 Task: Create a due date automation trigger when advanced on, 2 working days after a card is due add content with an empty description at 11:00 AM.
Action: Mouse moved to (824, 256)
Screenshot: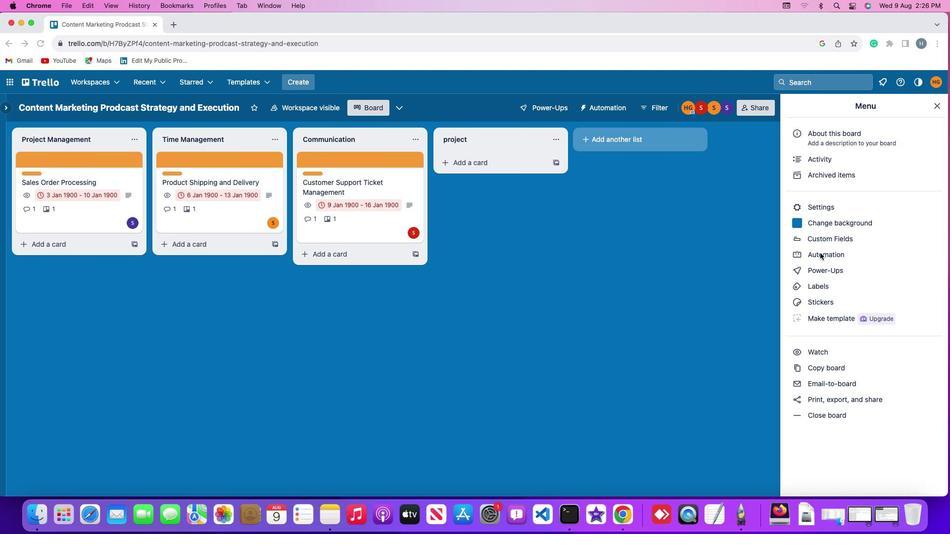 
Action: Mouse pressed left at (824, 256)
Screenshot: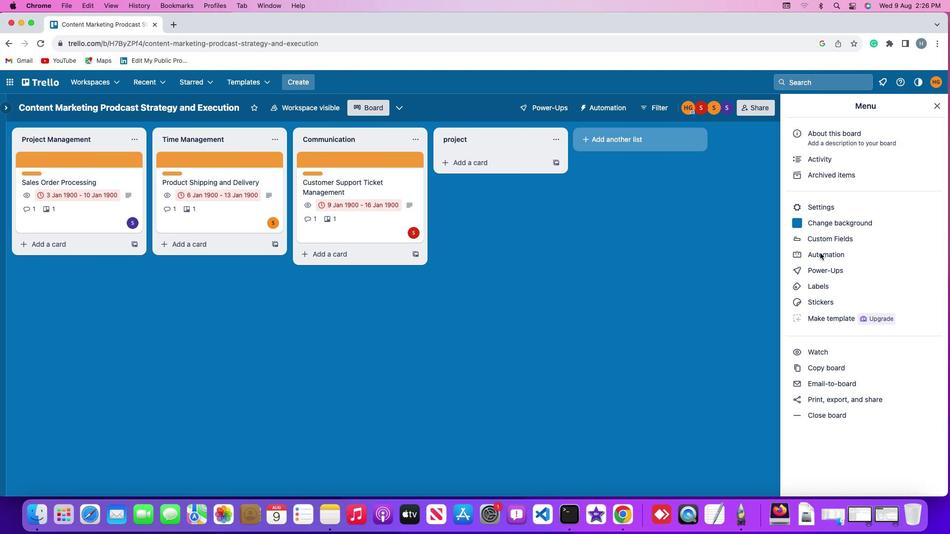 
Action: Mouse moved to (824, 256)
Screenshot: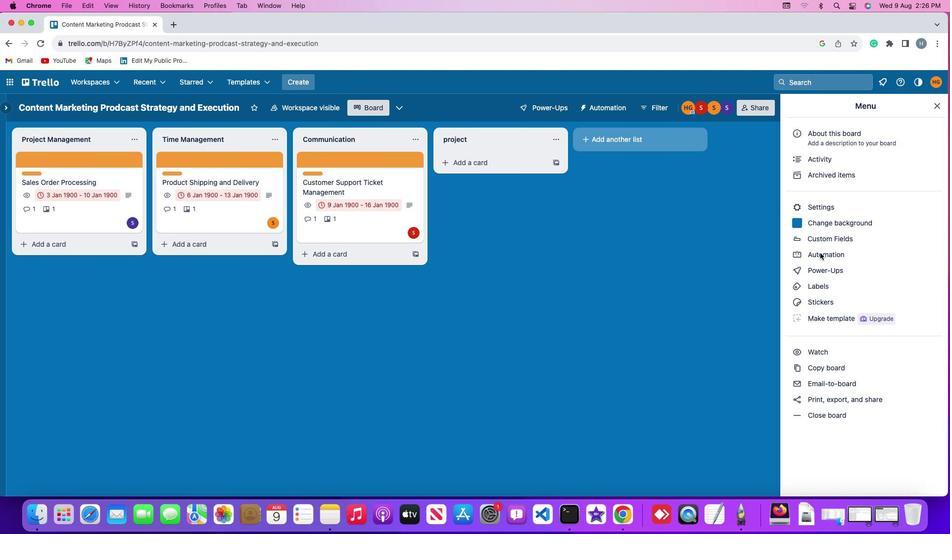 
Action: Mouse pressed left at (824, 256)
Screenshot: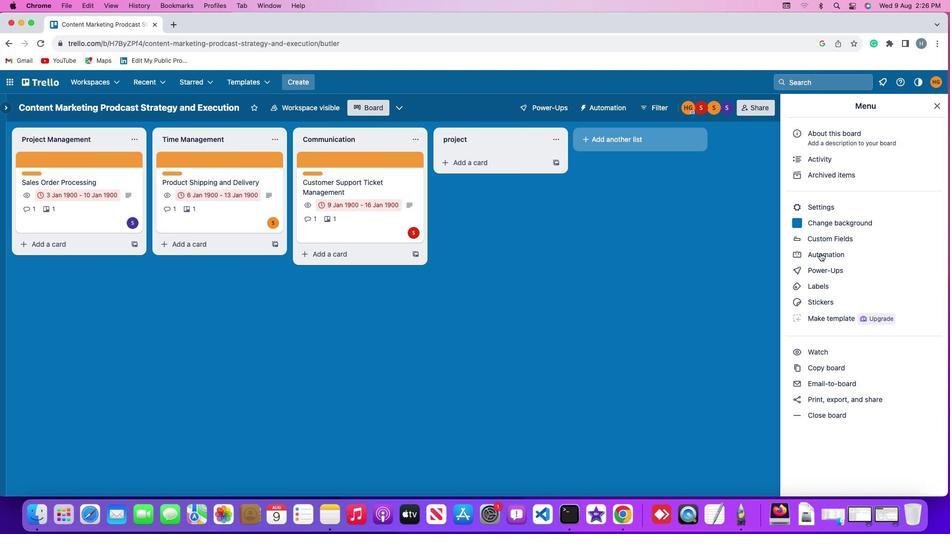 
Action: Mouse moved to (63, 233)
Screenshot: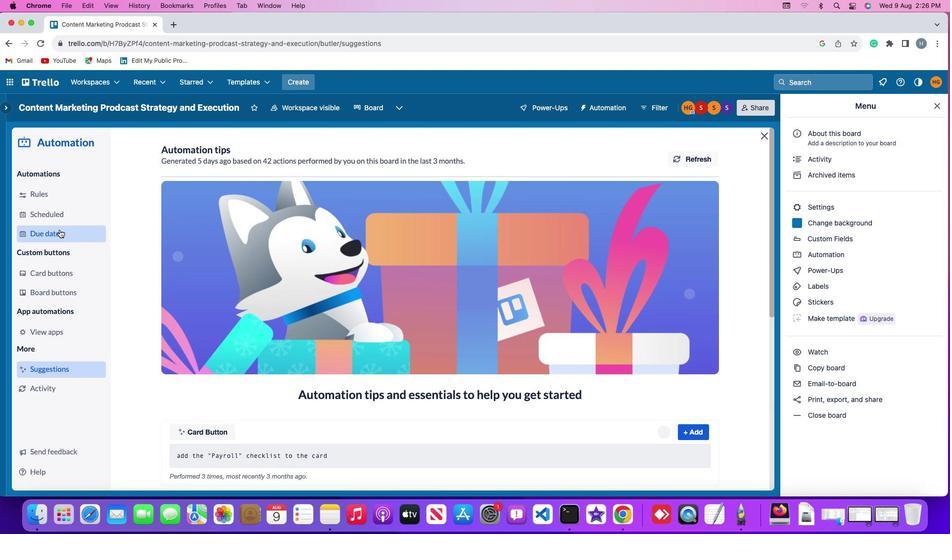 
Action: Mouse pressed left at (63, 233)
Screenshot: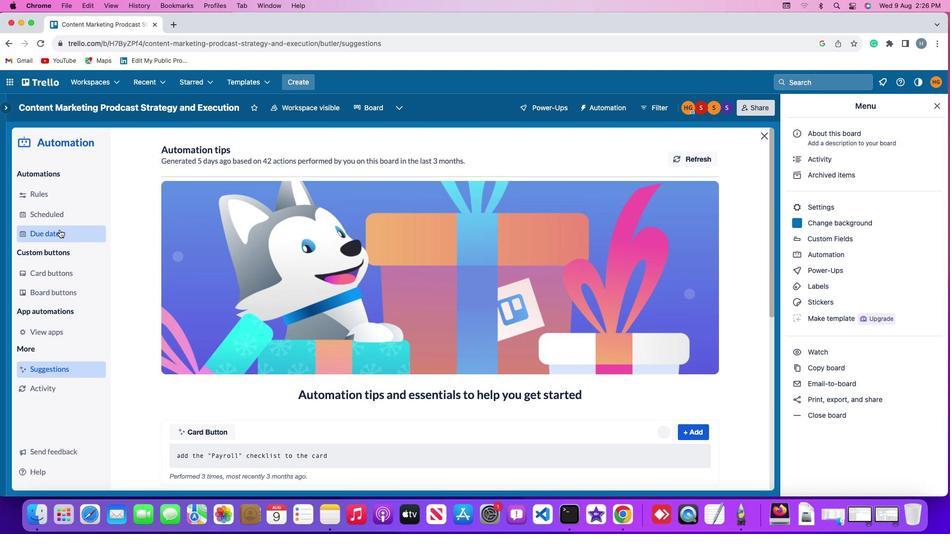 
Action: Mouse moved to (675, 159)
Screenshot: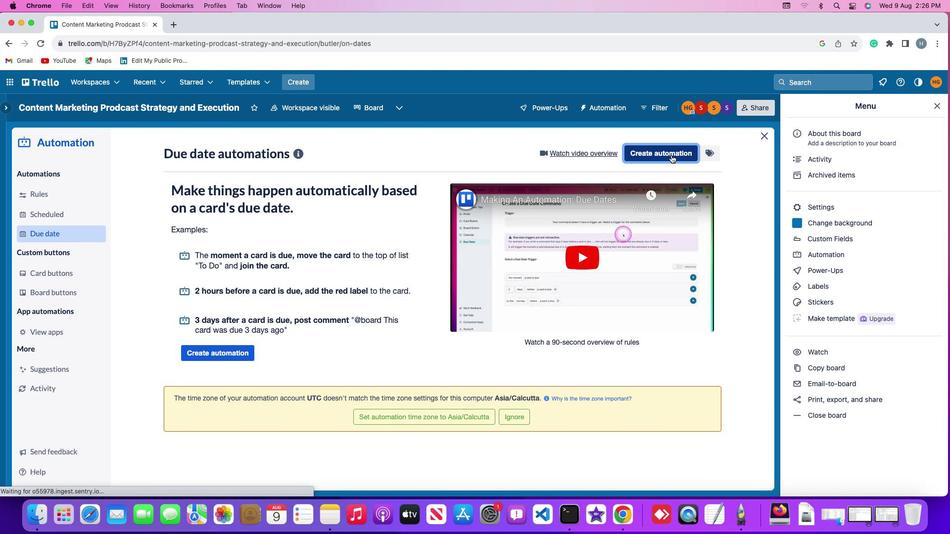 
Action: Mouse pressed left at (675, 159)
Screenshot: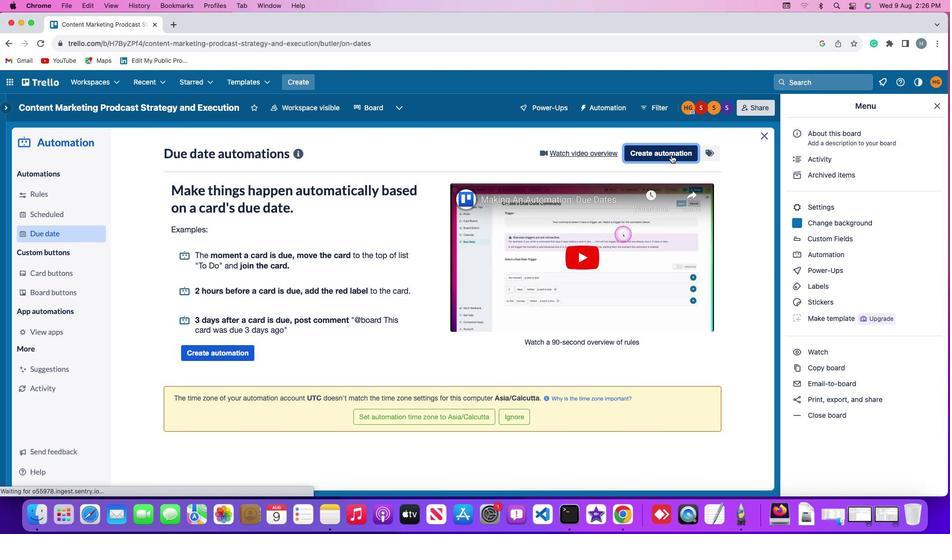 
Action: Mouse moved to (241, 250)
Screenshot: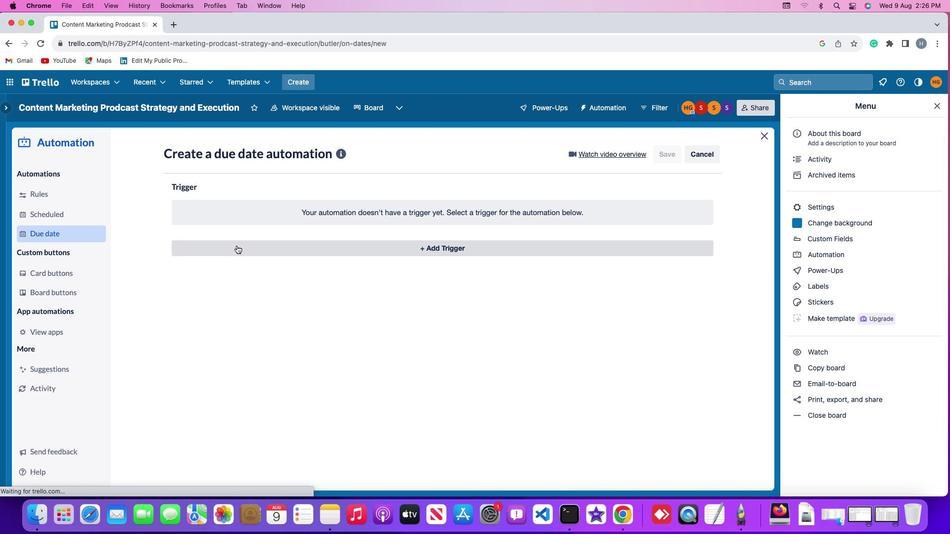 
Action: Mouse pressed left at (241, 250)
Screenshot: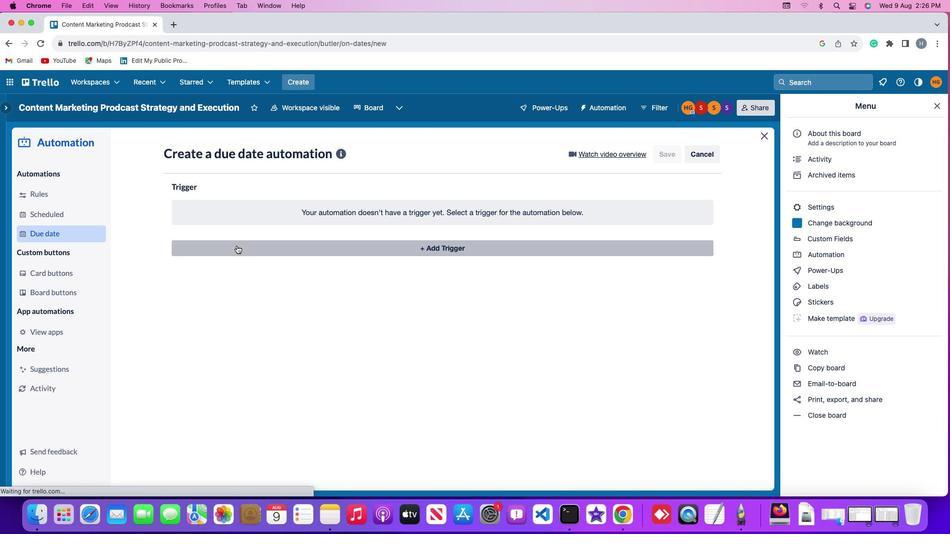 
Action: Mouse moved to (191, 400)
Screenshot: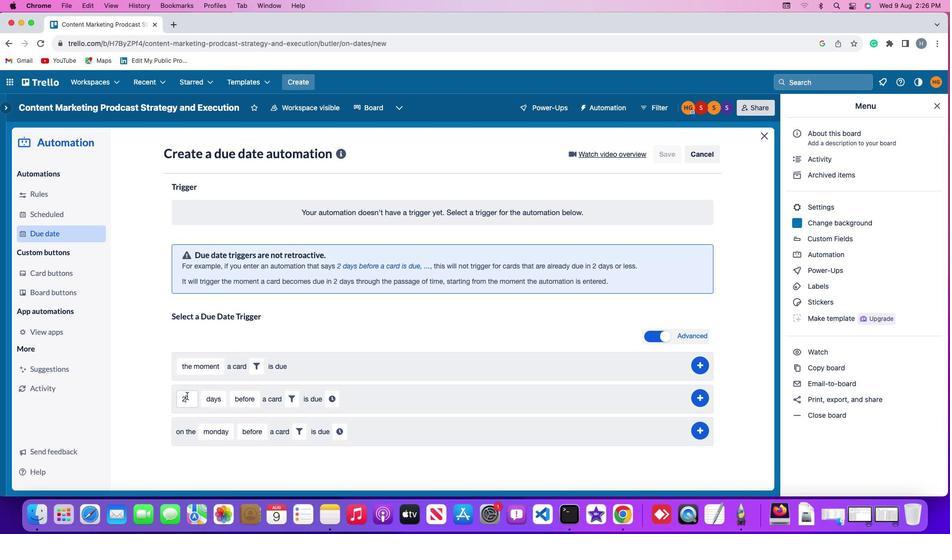 
Action: Mouse pressed left at (191, 400)
Screenshot: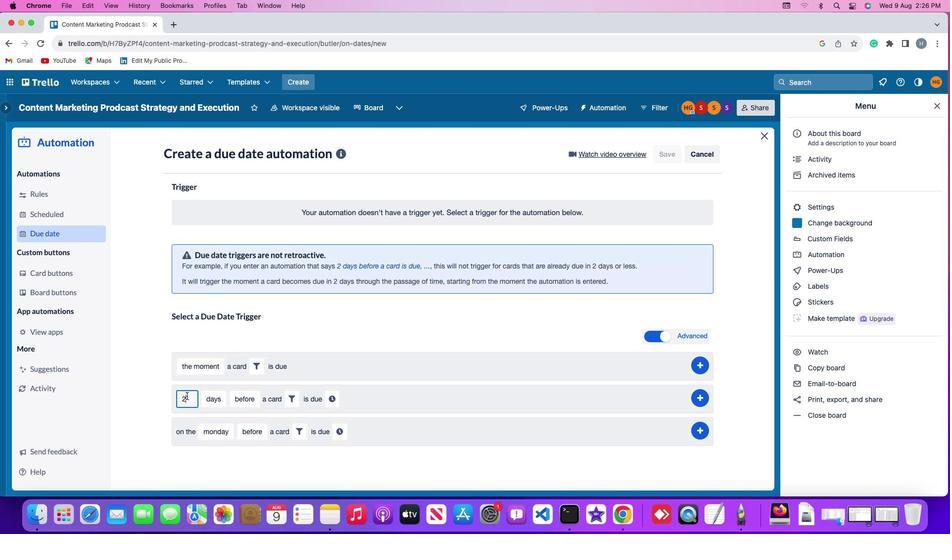 
Action: Mouse moved to (191, 399)
Screenshot: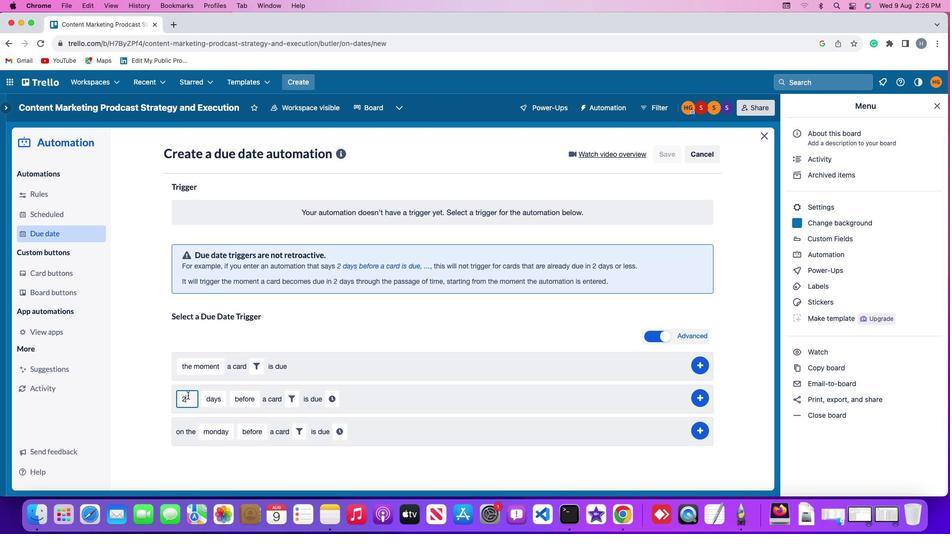 
Action: Key pressed Key.backspace
Screenshot: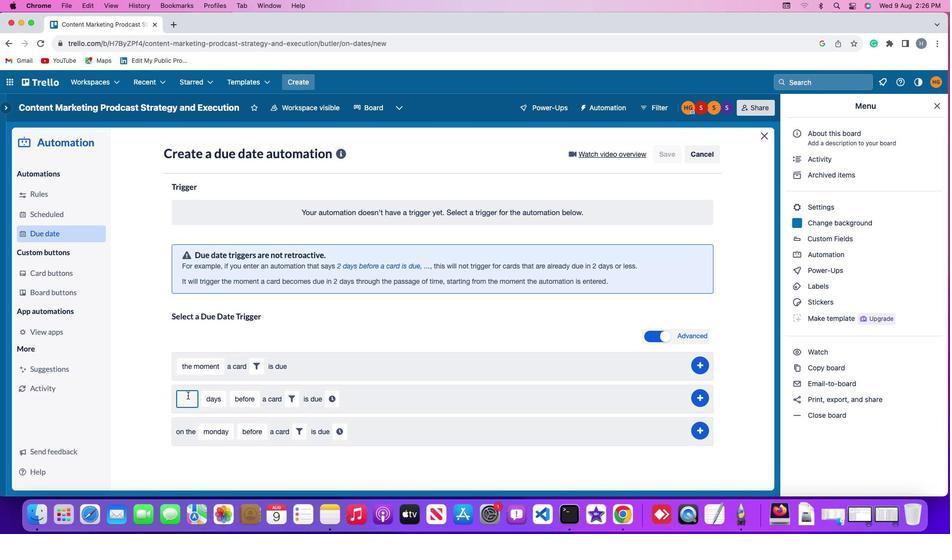 
Action: Mouse moved to (198, 402)
Screenshot: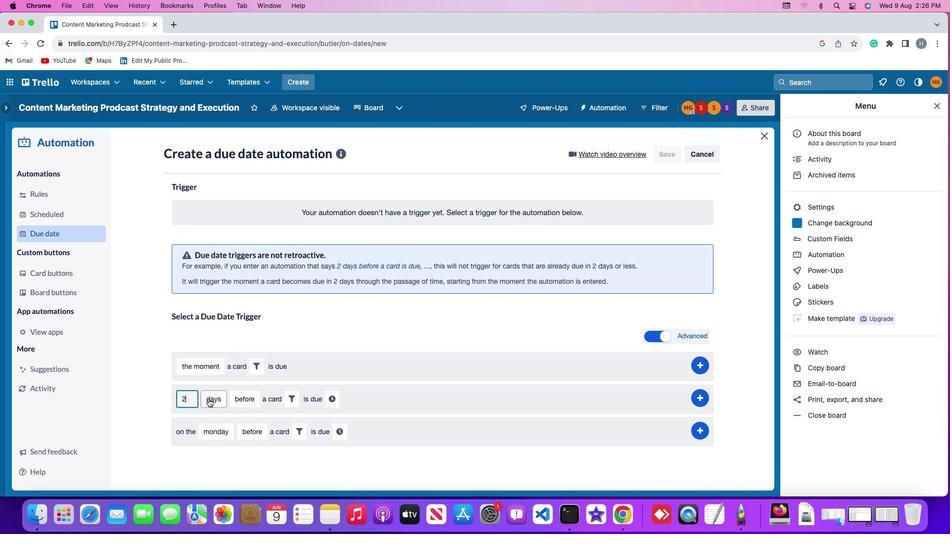 
Action: Key pressed '2'
Screenshot: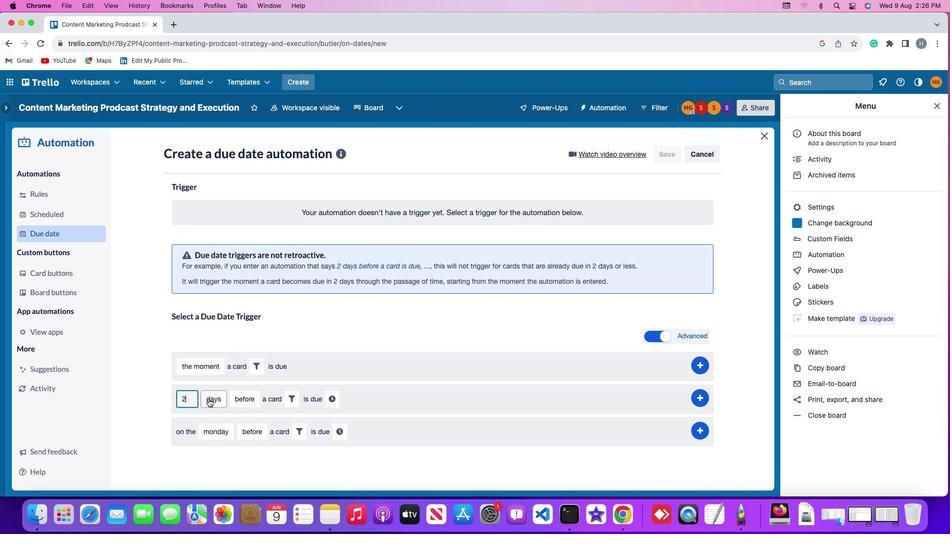 
Action: Mouse moved to (215, 402)
Screenshot: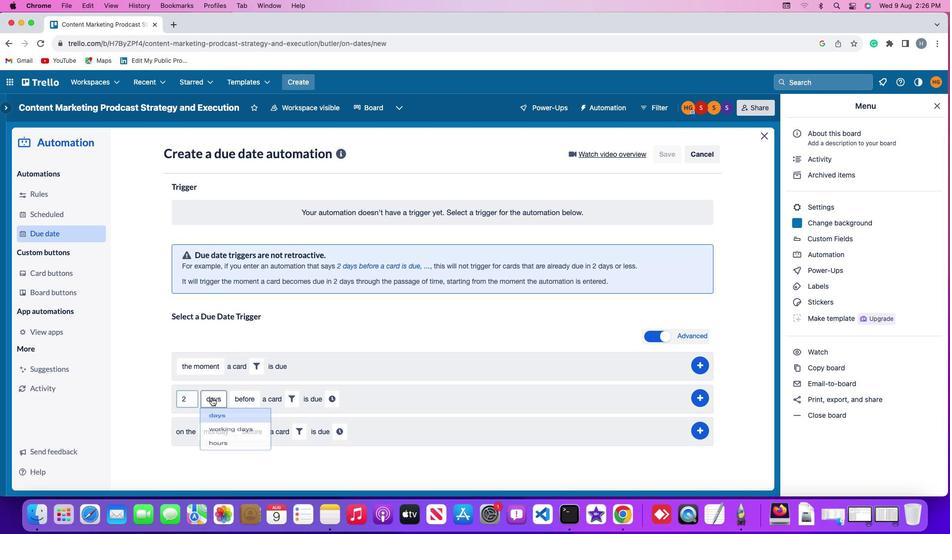
Action: Mouse pressed left at (215, 402)
Screenshot: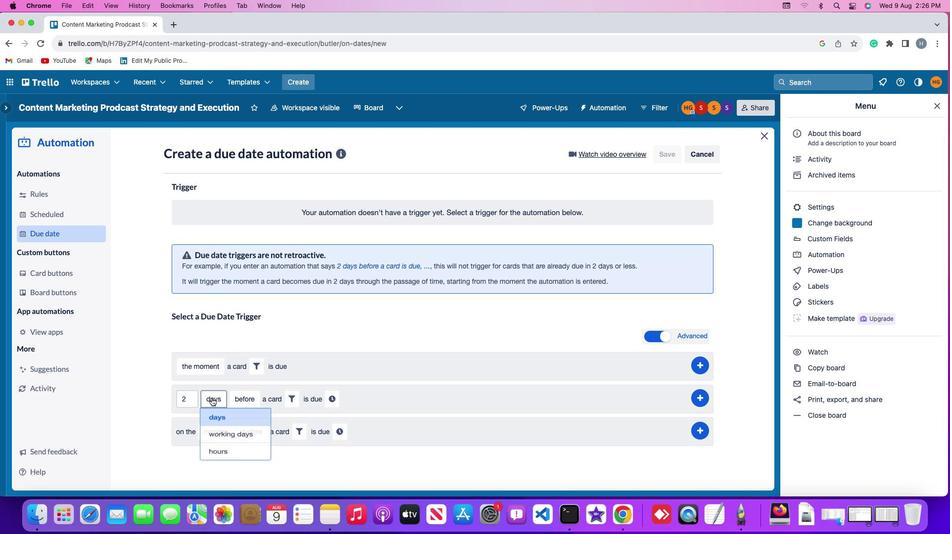 
Action: Mouse moved to (232, 438)
Screenshot: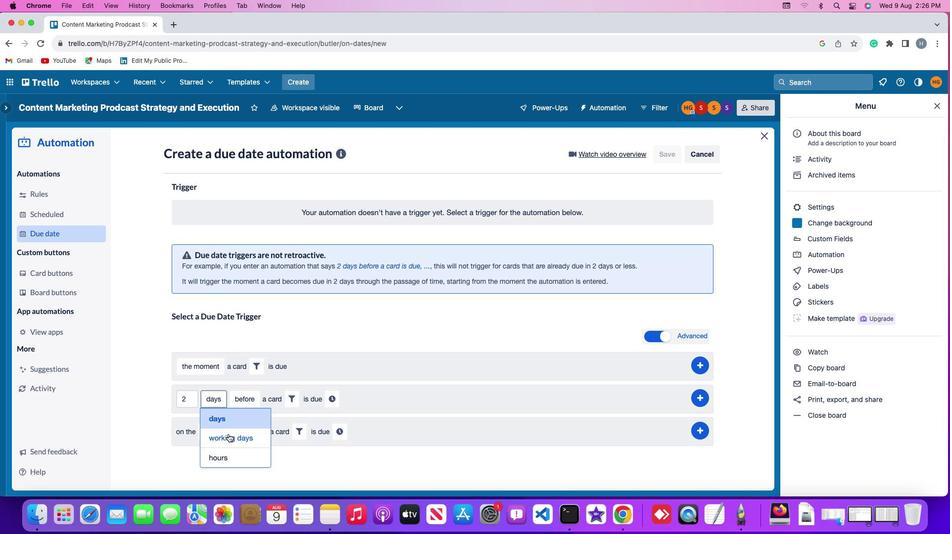 
Action: Mouse pressed left at (232, 438)
Screenshot: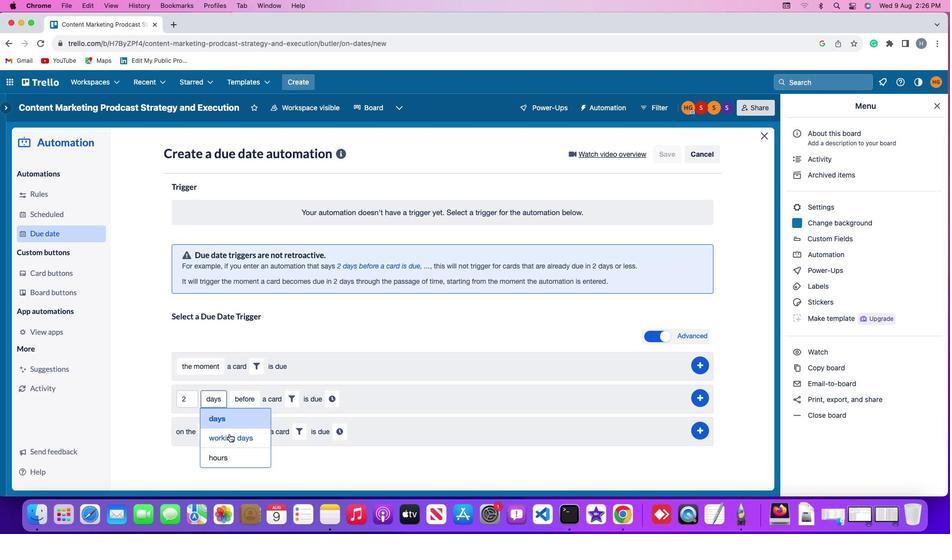 
Action: Mouse moved to (274, 400)
Screenshot: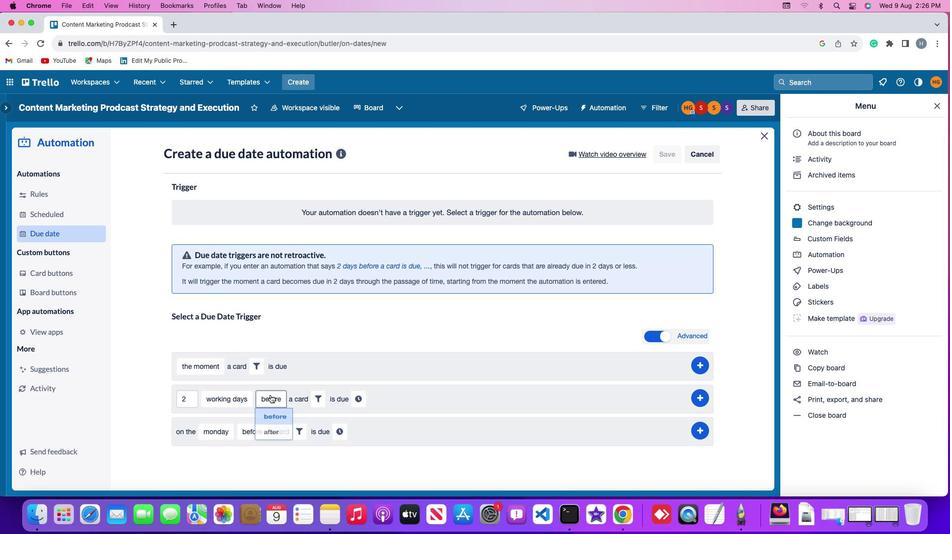 
Action: Mouse pressed left at (274, 400)
Screenshot: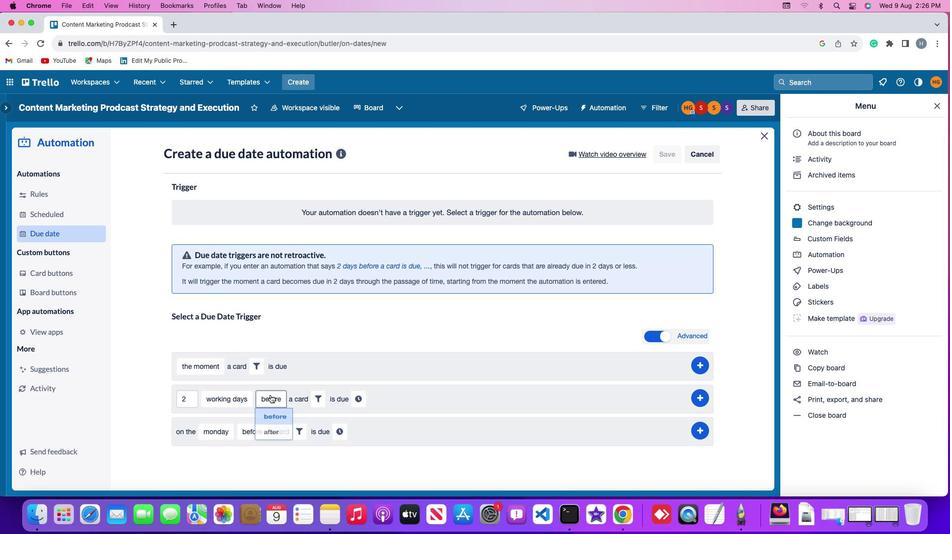 
Action: Mouse moved to (272, 445)
Screenshot: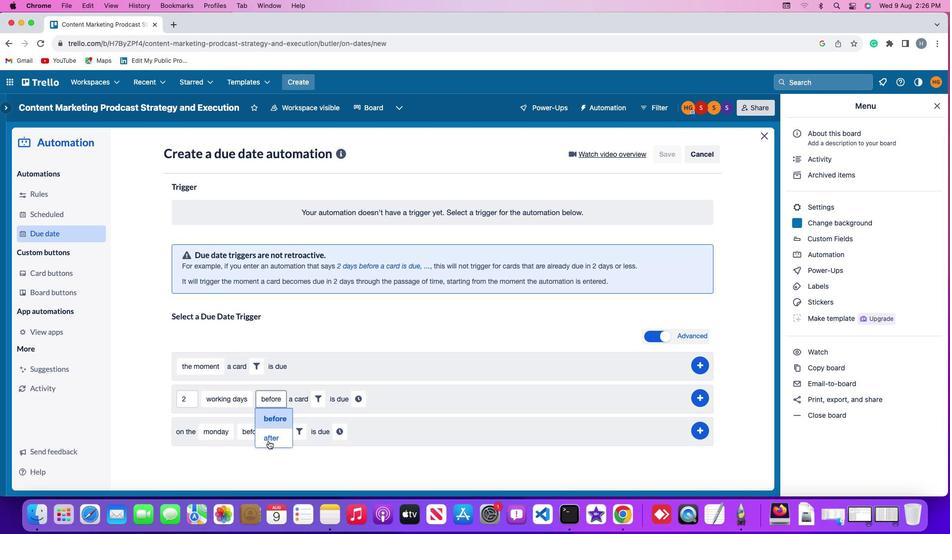 
Action: Mouse pressed left at (272, 445)
Screenshot: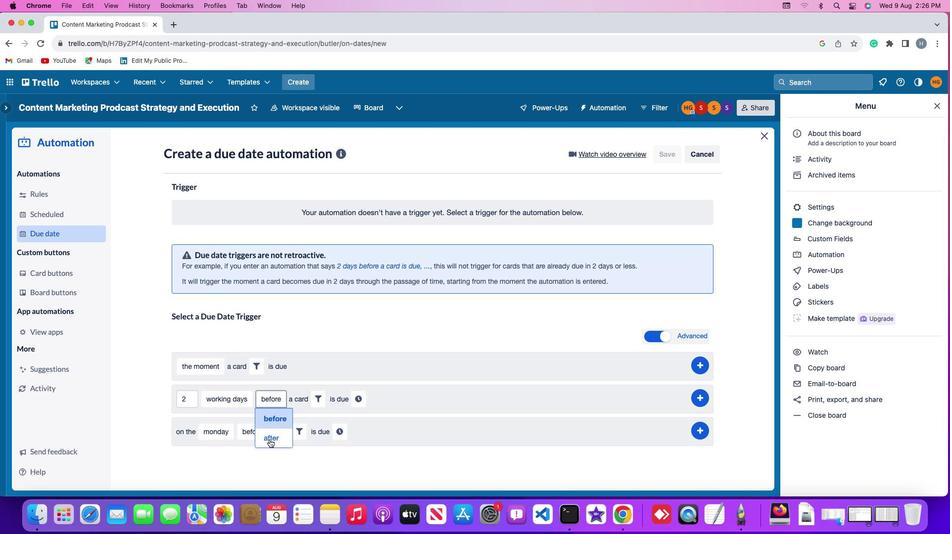 
Action: Mouse moved to (323, 406)
Screenshot: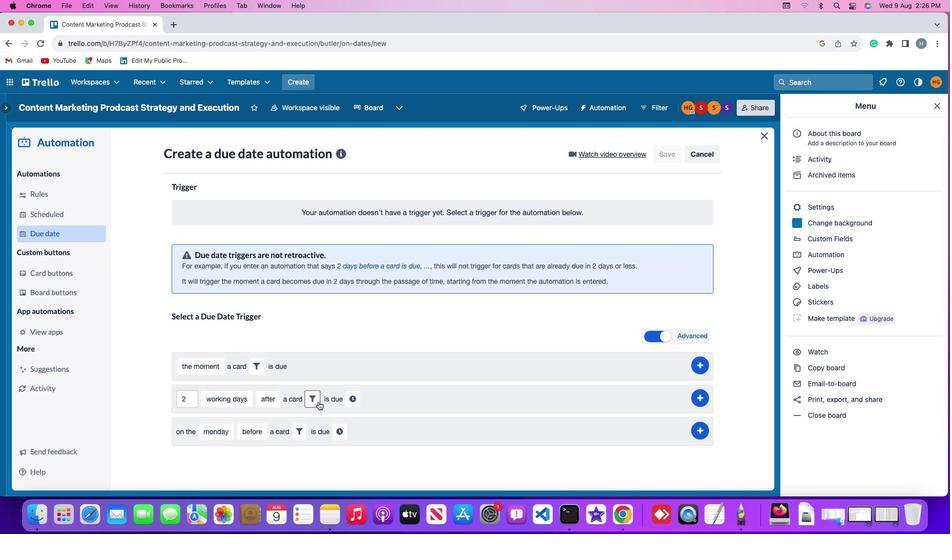 
Action: Mouse pressed left at (323, 406)
Screenshot: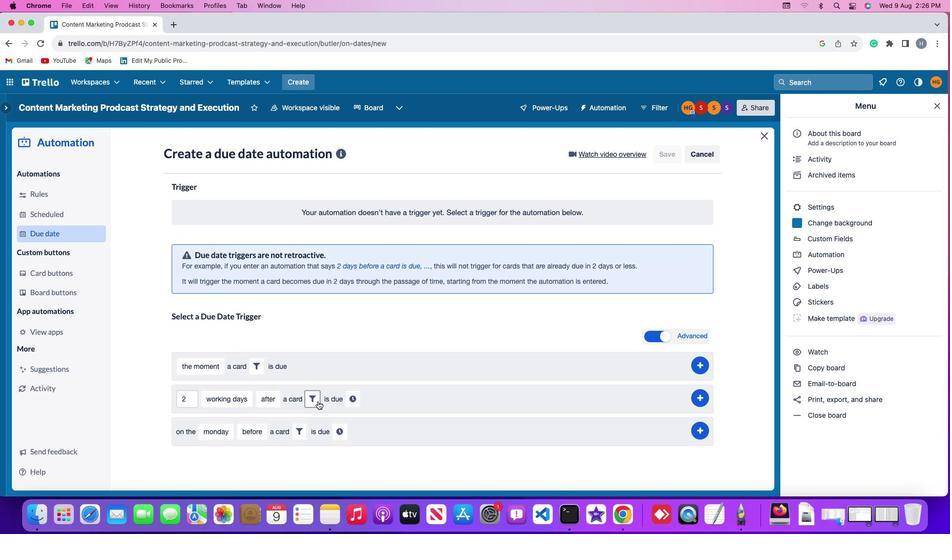 
Action: Mouse moved to (441, 437)
Screenshot: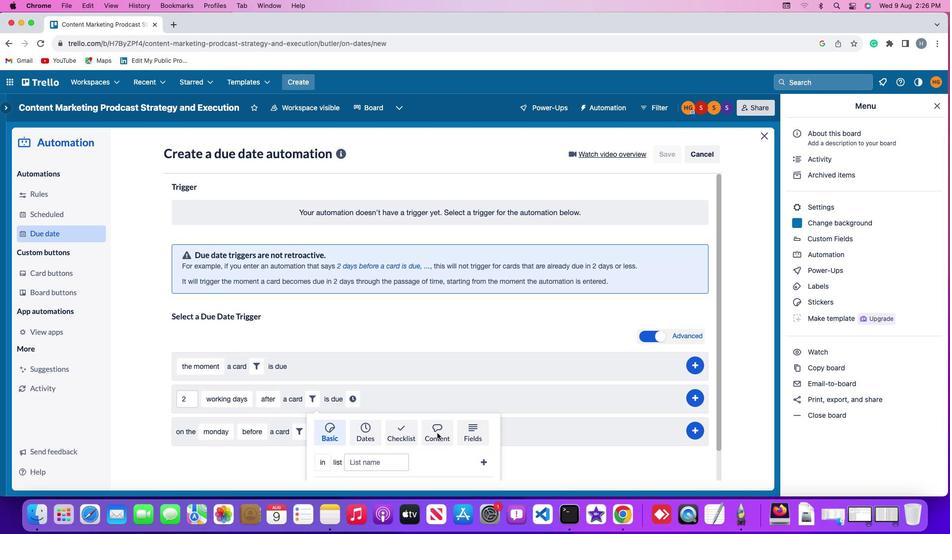 
Action: Mouse pressed left at (441, 437)
Screenshot: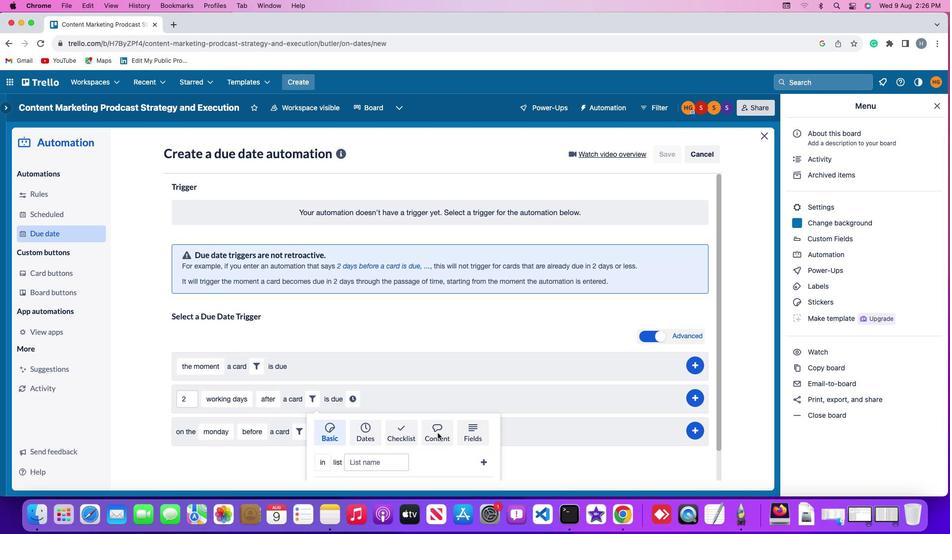 
Action: Mouse moved to (294, 473)
Screenshot: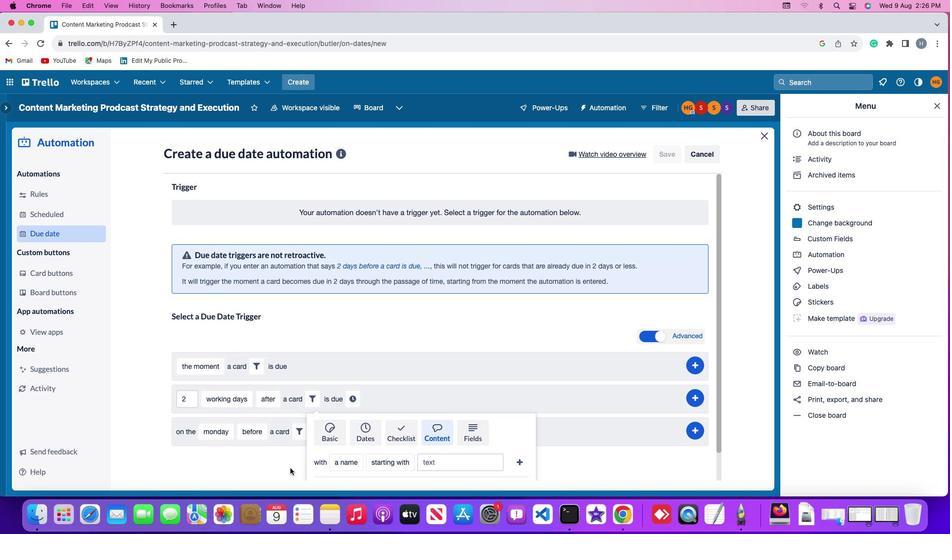 
Action: Mouse scrolled (294, 473) with delta (3, 3)
Screenshot: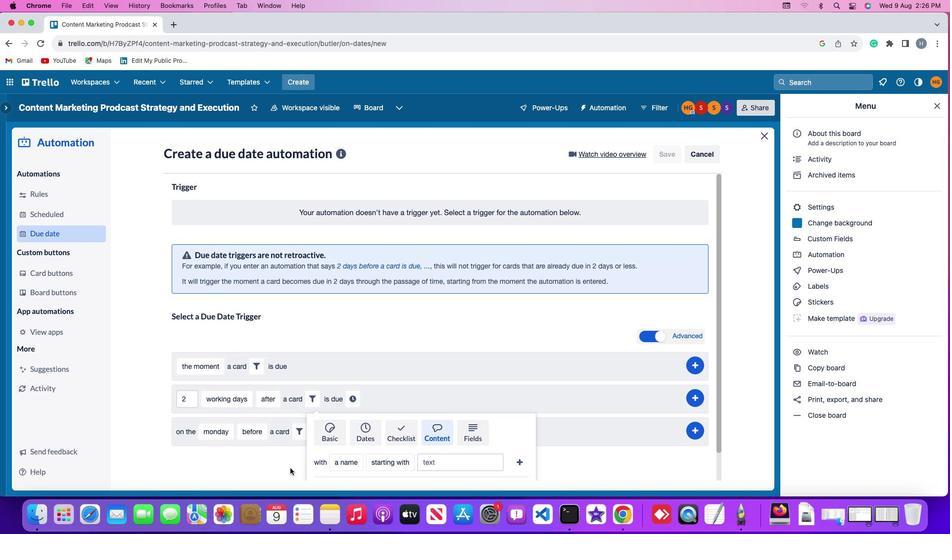 
Action: Mouse moved to (294, 472)
Screenshot: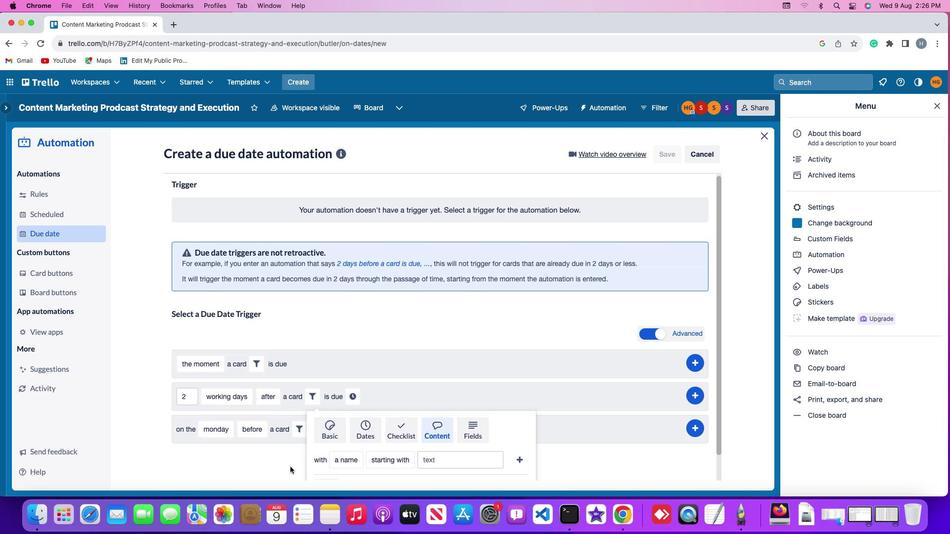 
Action: Mouse scrolled (294, 472) with delta (3, 3)
Screenshot: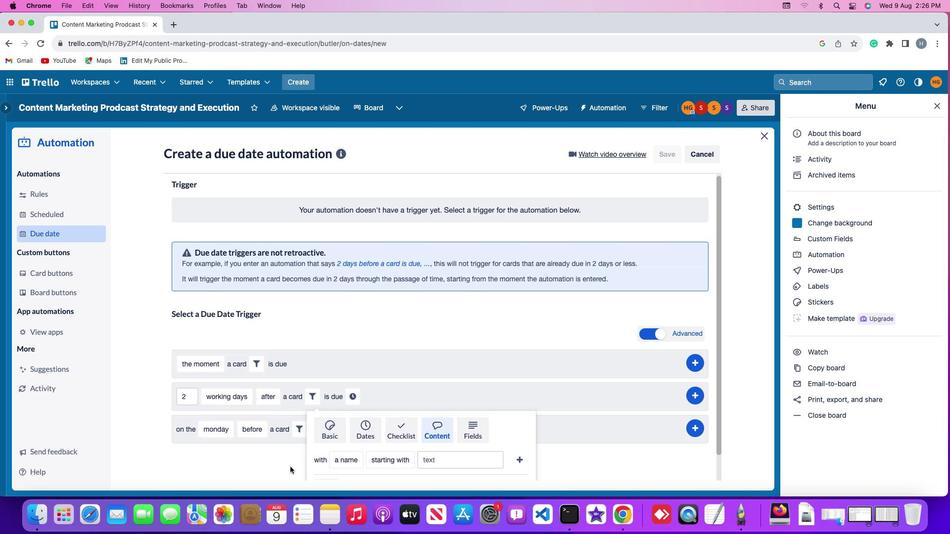 
Action: Mouse scrolled (294, 472) with delta (3, 2)
Screenshot: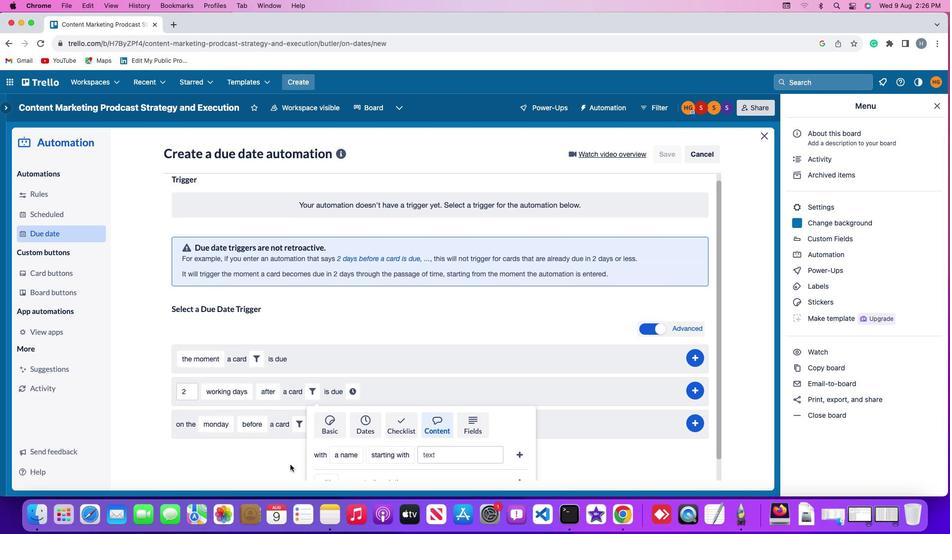 
Action: Mouse moved to (294, 472)
Screenshot: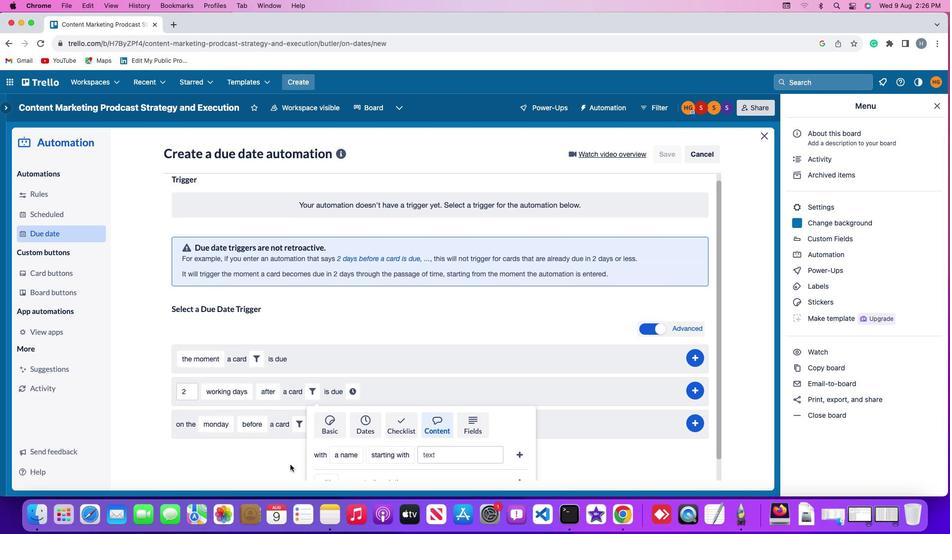 
Action: Mouse scrolled (294, 472) with delta (3, 1)
Screenshot: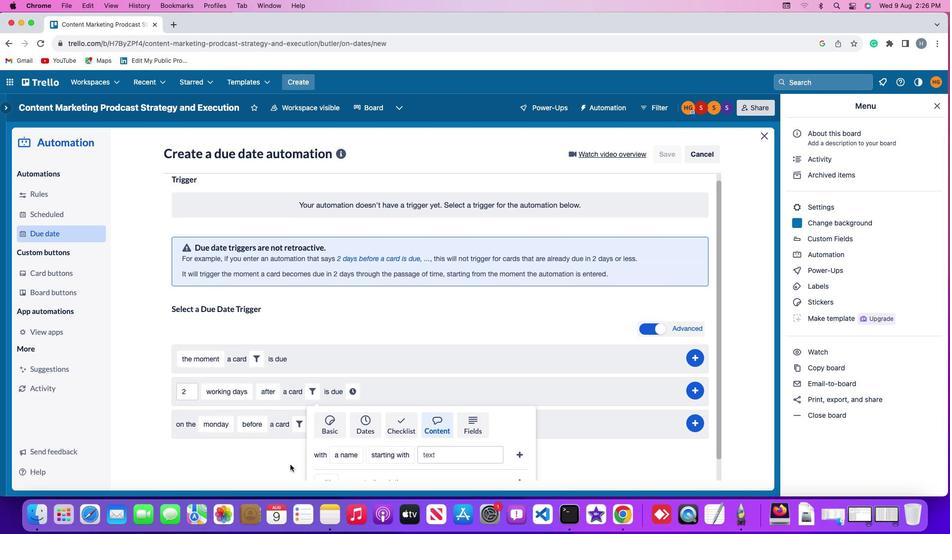 
Action: Mouse moved to (294, 469)
Screenshot: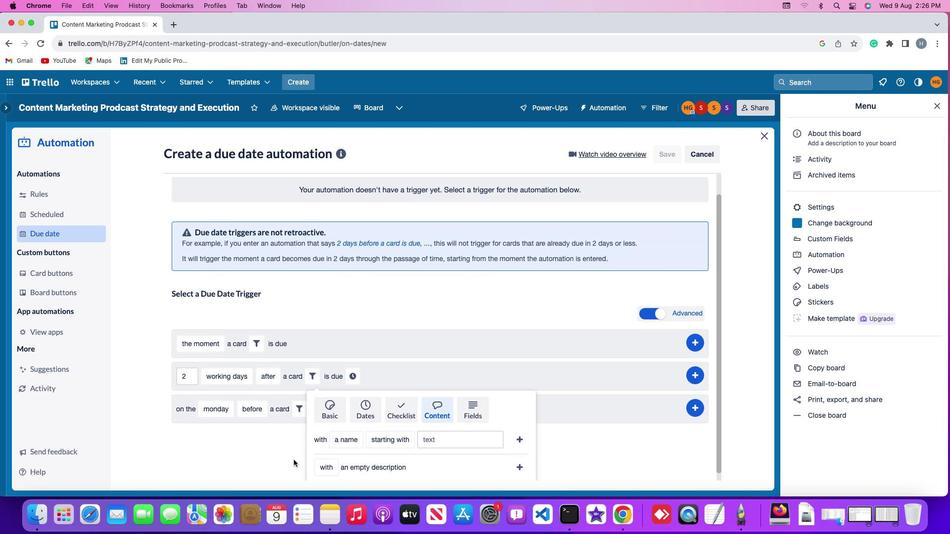 
Action: Mouse scrolled (294, 469) with delta (3, 1)
Screenshot: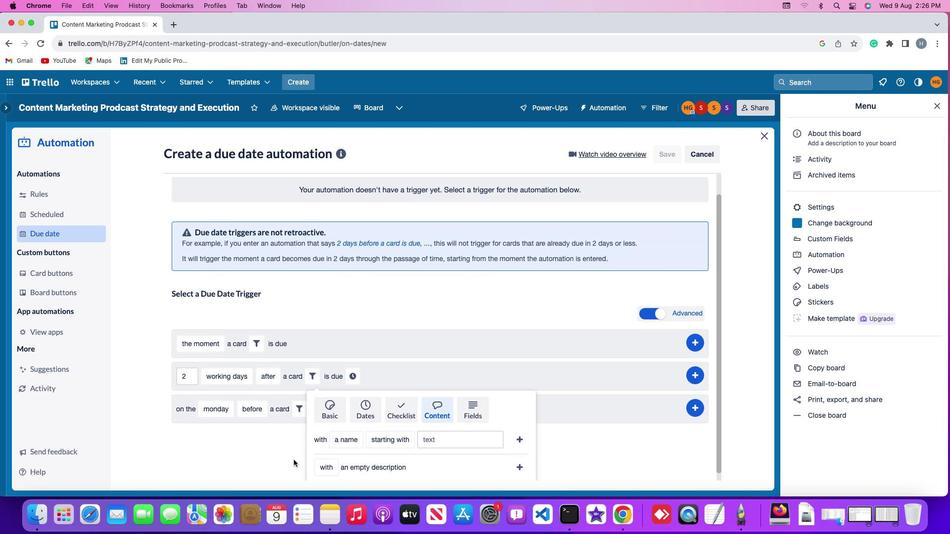 
Action: Mouse moved to (336, 460)
Screenshot: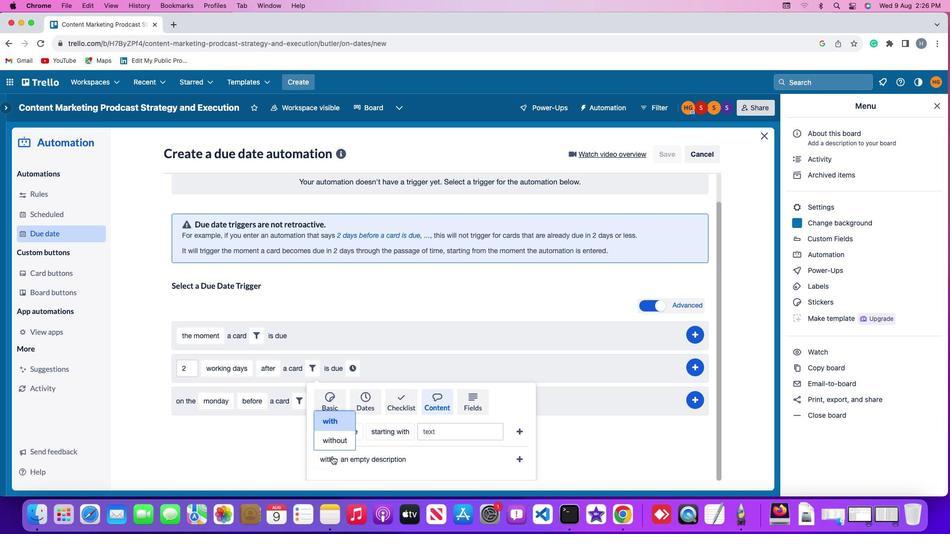 
Action: Mouse pressed left at (336, 460)
Screenshot: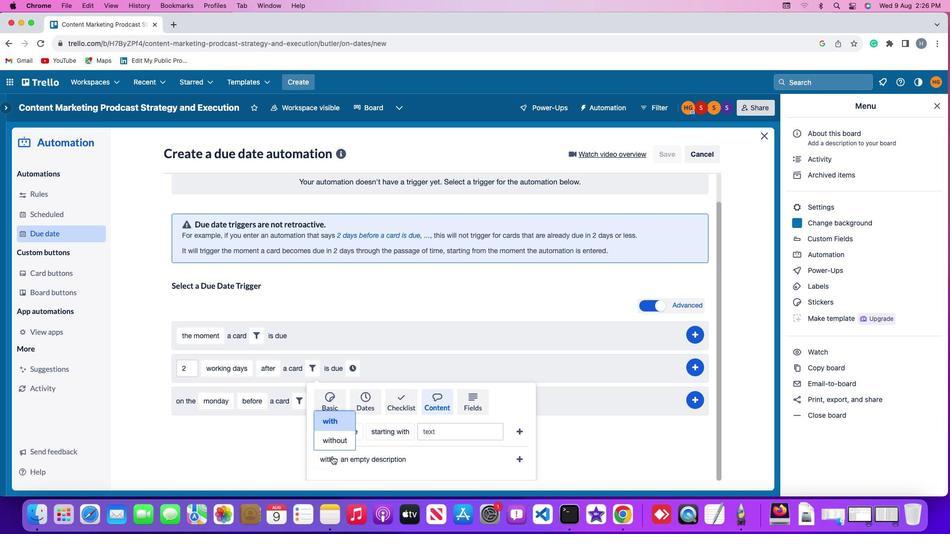 
Action: Mouse moved to (348, 418)
Screenshot: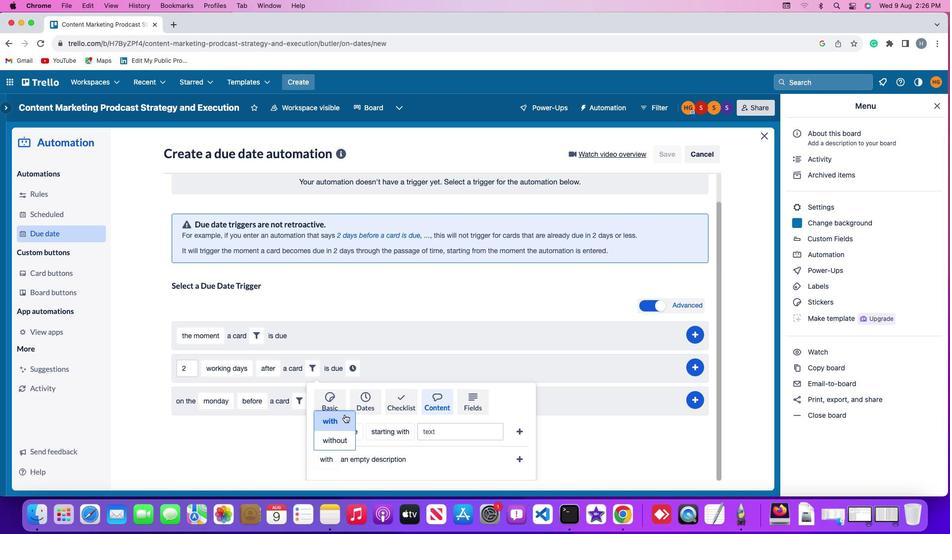 
Action: Mouse pressed left at (348, 418)
Screenshot: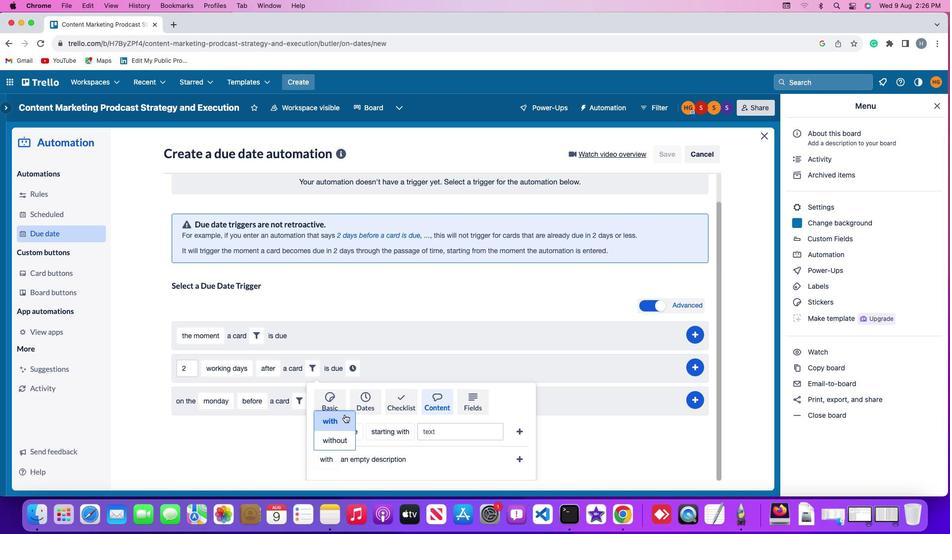 
Action: Mouse moved to (524, 462)
Screenshot: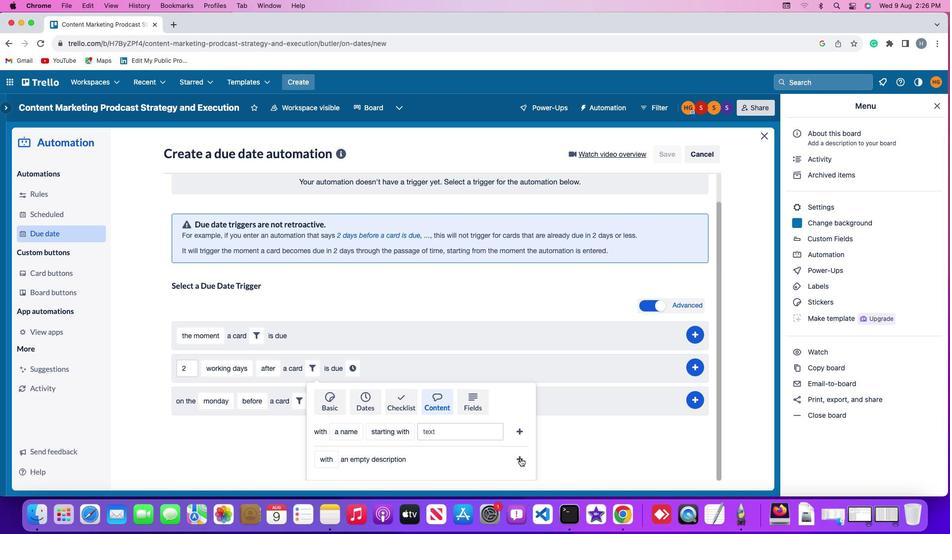 
Action: Mouse pressed left at (524, 462)
Screenshot: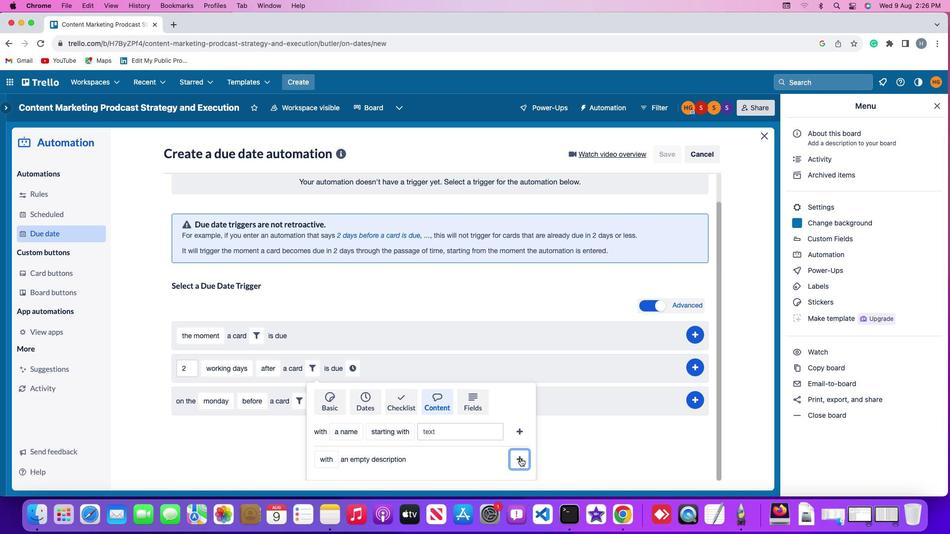 
Action: Mouse moved to (460, 401)
Screenshot: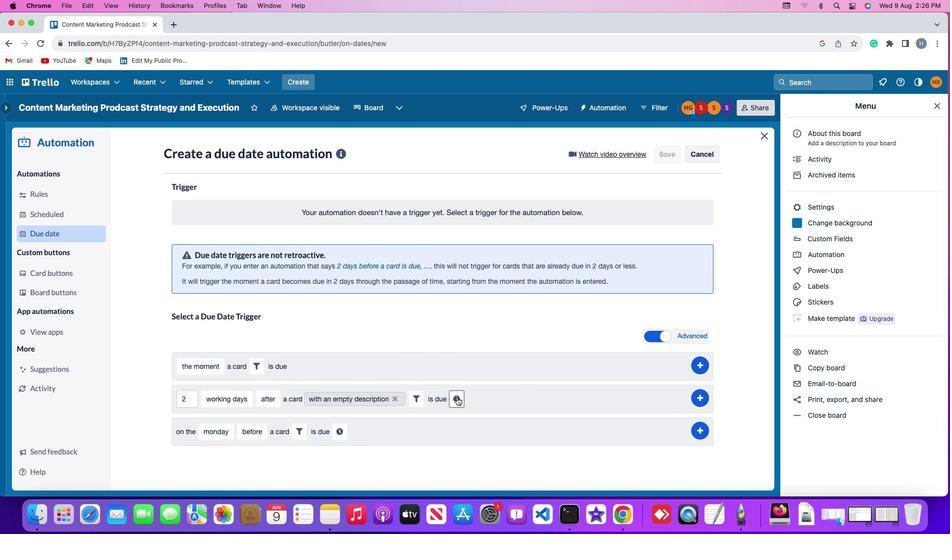 
Action: Mouse pressed left at (460, 401)
Screenshot: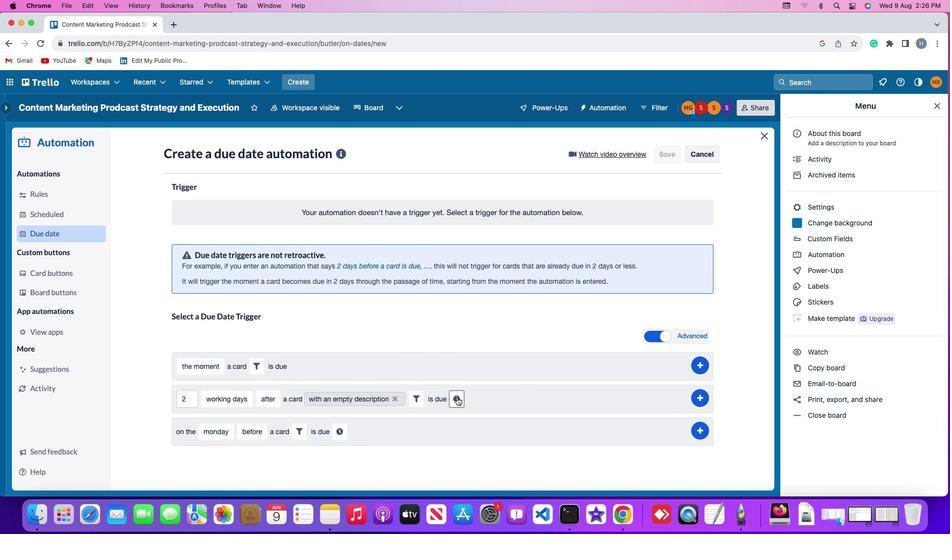 
Action: Mouse moved to (485, 406)
Screenshot: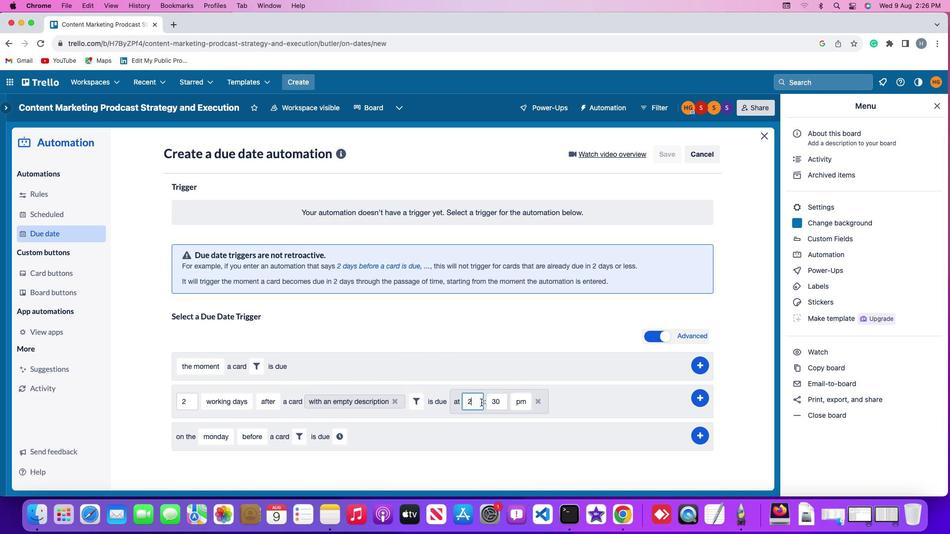 
Action: Mouse pressed left at (485, 406)
Screenshot: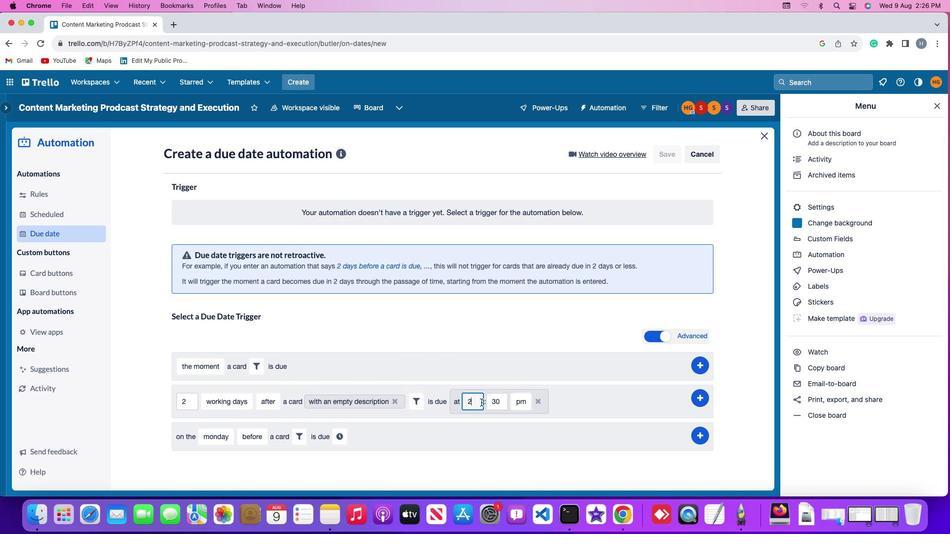 
Action: Key pressed Key.backspace'1''1'
Screenshot: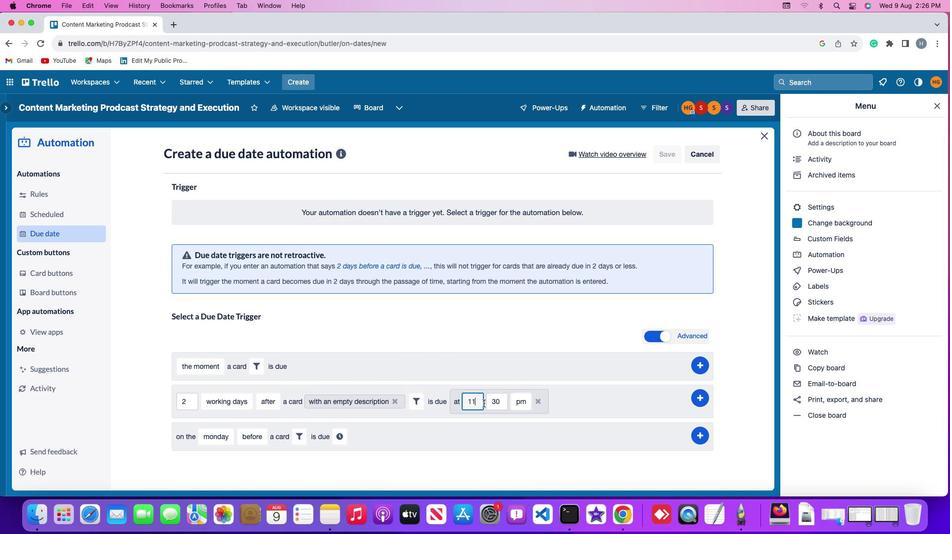 
Action: Mouse moved to (511, 405)
Screenshot: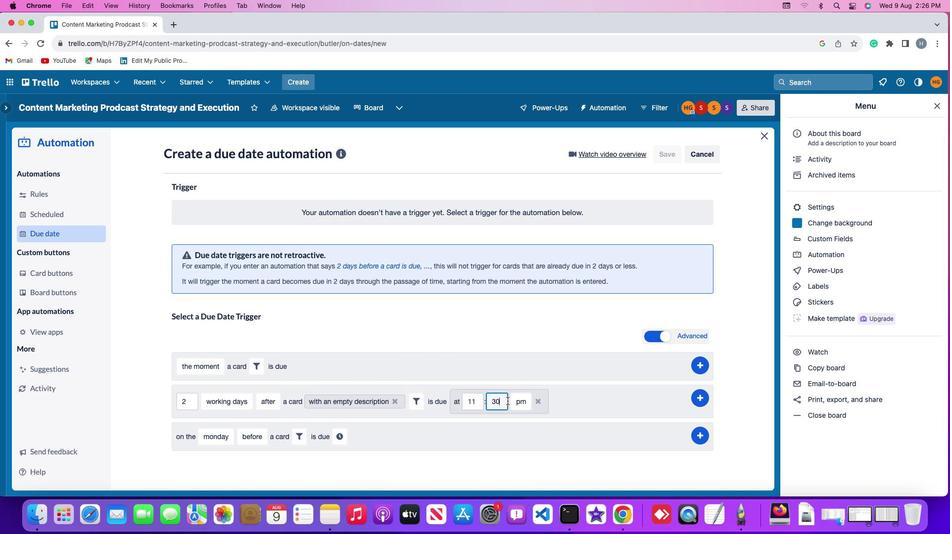 
Action: Mouse pressed left at (511, 405)
Screenshot: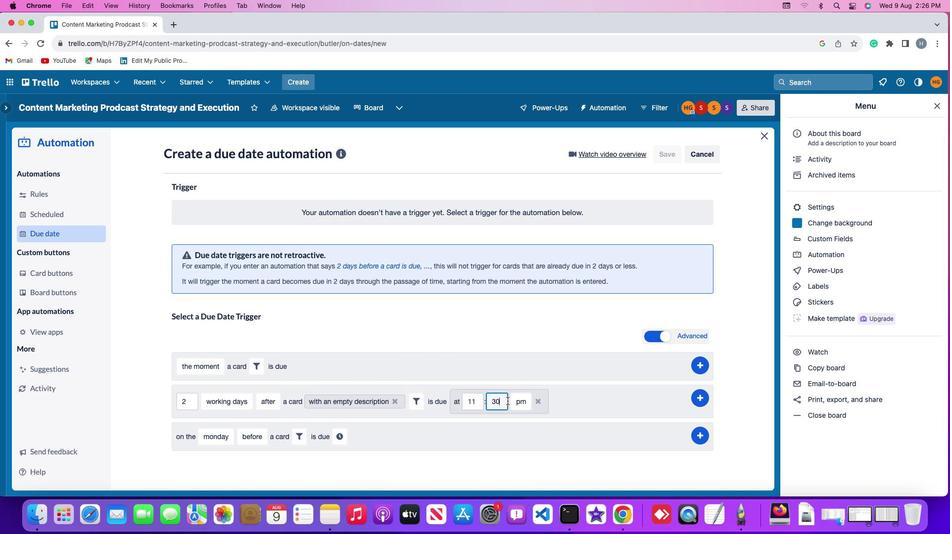 
Action: Mouse moved to (511, 404)
Screenshot: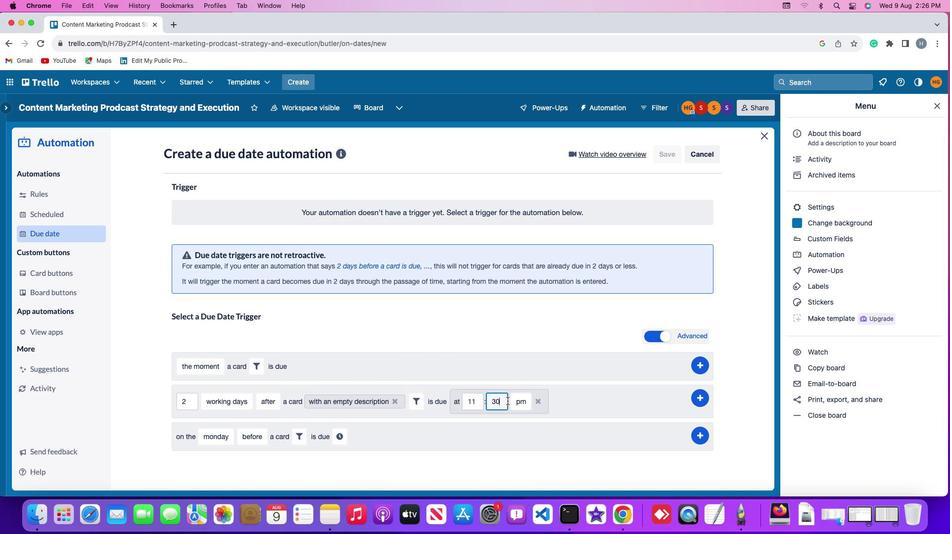 
Action: Key pressed Key.backspaceKey.backspaceKey.backspace'0''0'
Screenshot: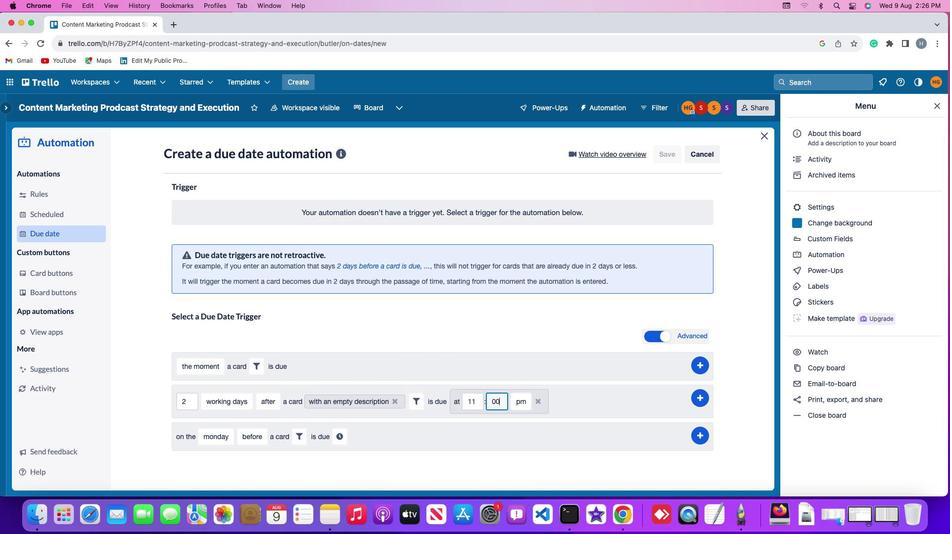 
Action: Mouse moved to (521, 404)
Screenshot: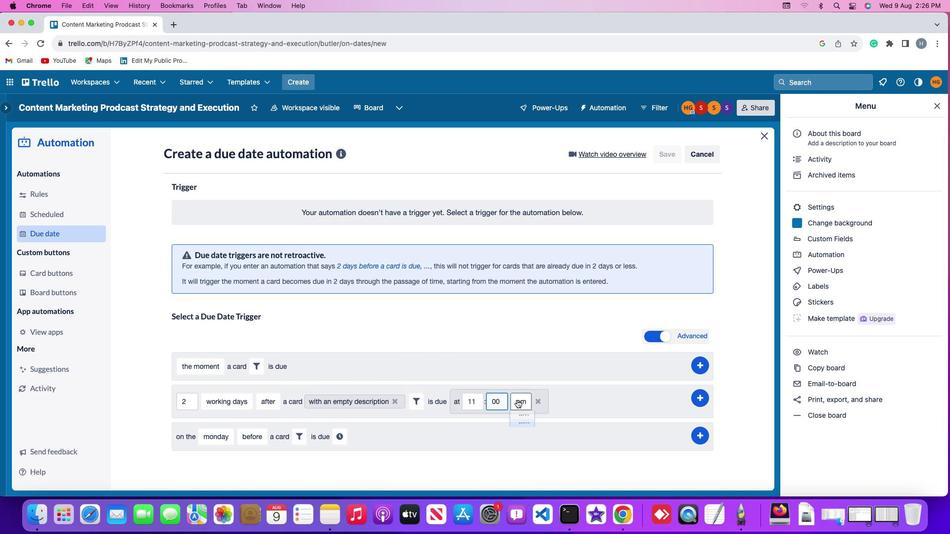 
Action: Mouse pressed left at (521, 404)
Screenshot: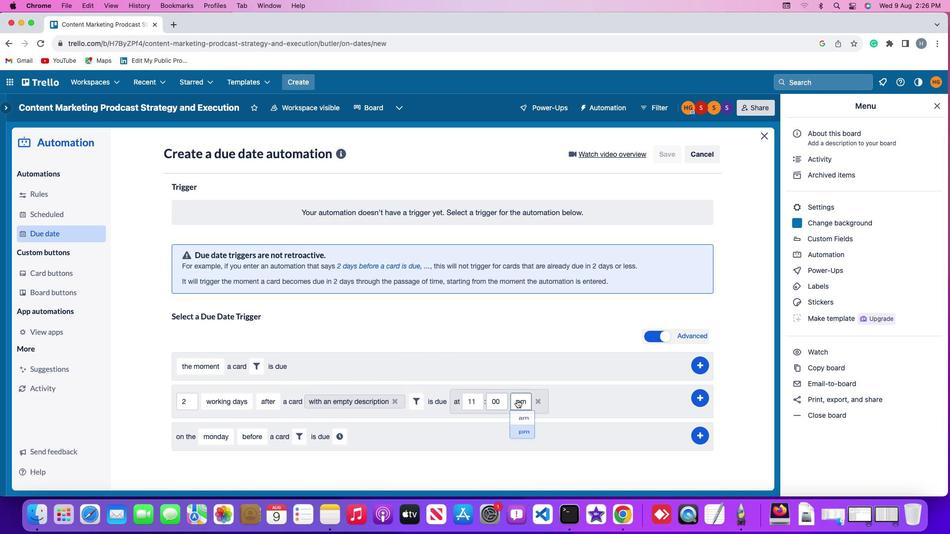 
Action: Mouse moved to (531, 421)
Screenshot: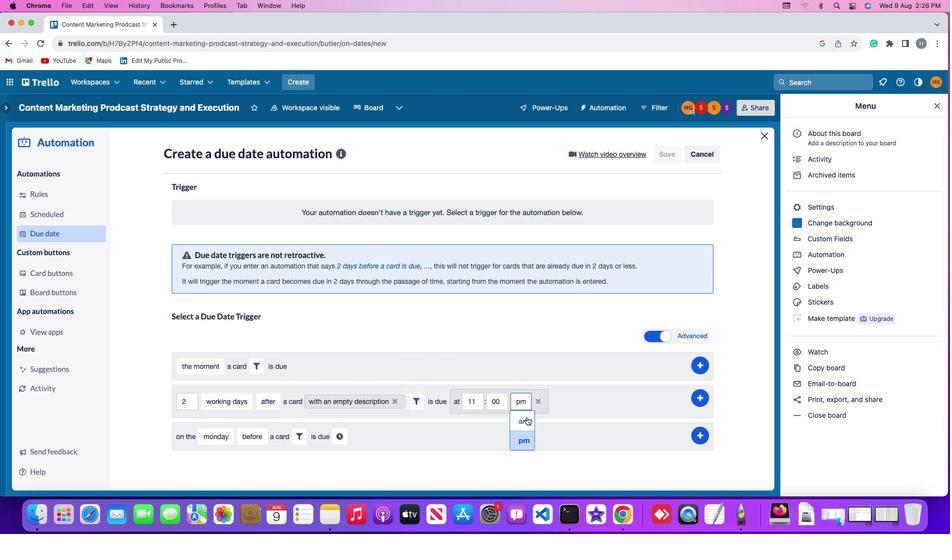 
Action: Mouse pressed left at (531, 421)
Screenshot: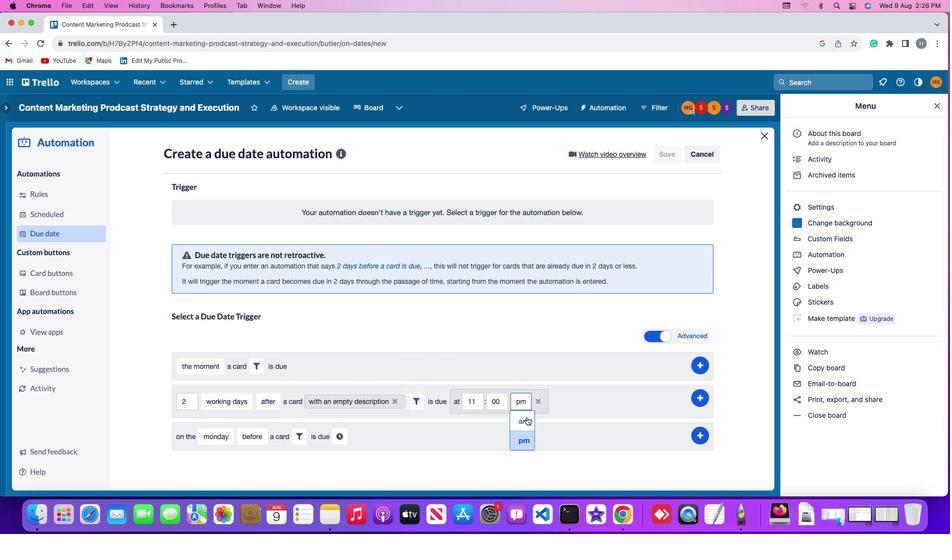 
Action: Mouse moved to (705, 401)
Screenshot: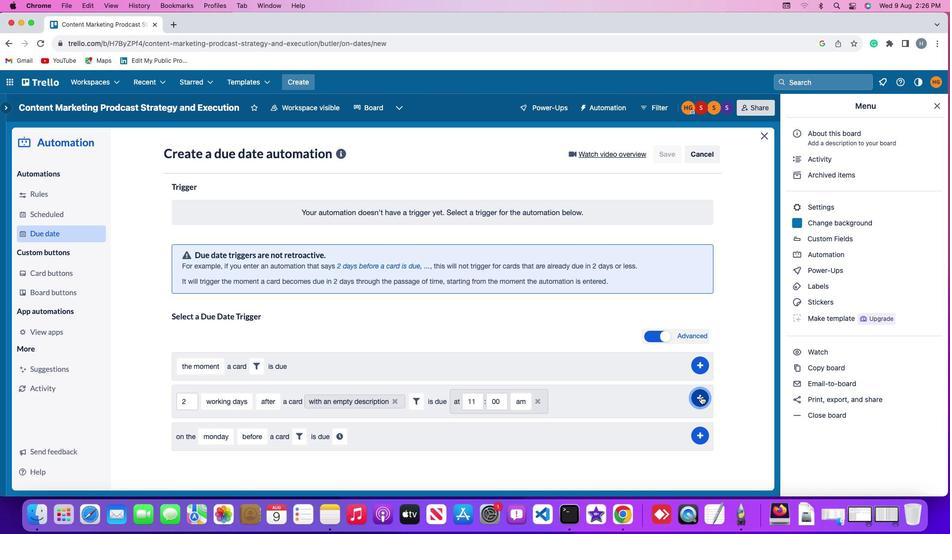 
Action: Mouse pressed left at (705, 401)
Screenshot: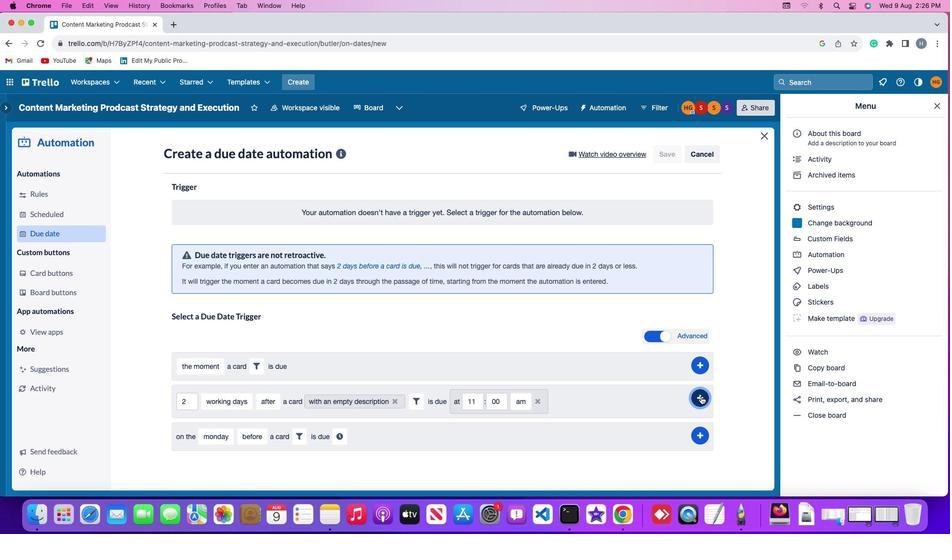 
Action: Mouse moved to (742, 308)
Screenshot: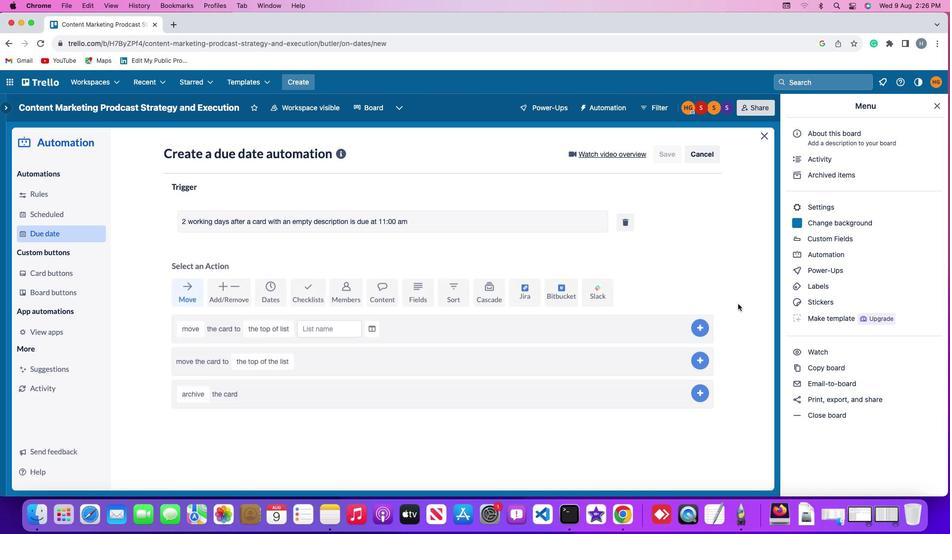 
